 Task: Assign in the project AgileFever the issue 'Develop a new tool for automated testing of web application accessibility compliance for people with disabilities' to the sprint 'Feature Freeze Sprint'. Assign in the project AgileFever the issue 'Upgrade the deployment pipeline of a web application to improve the speed and reliability of deployment' to the sprint 'Feature Freeze Sprint'. Assign in the project AgileFever the issue 'Create a new online platform for online photography courses with advanced image editing and composition features' to the sprint 'Feature Freeze Sprint'. Assign in the project AgileFever the issue 'Implement a new cloud-based knowledge management system for a company with advanced knowledge sharing and collaboration features' to the sprint 'Feature Freeze Sprint'
Action: Mouse moved to (781, 439)
Screenshot: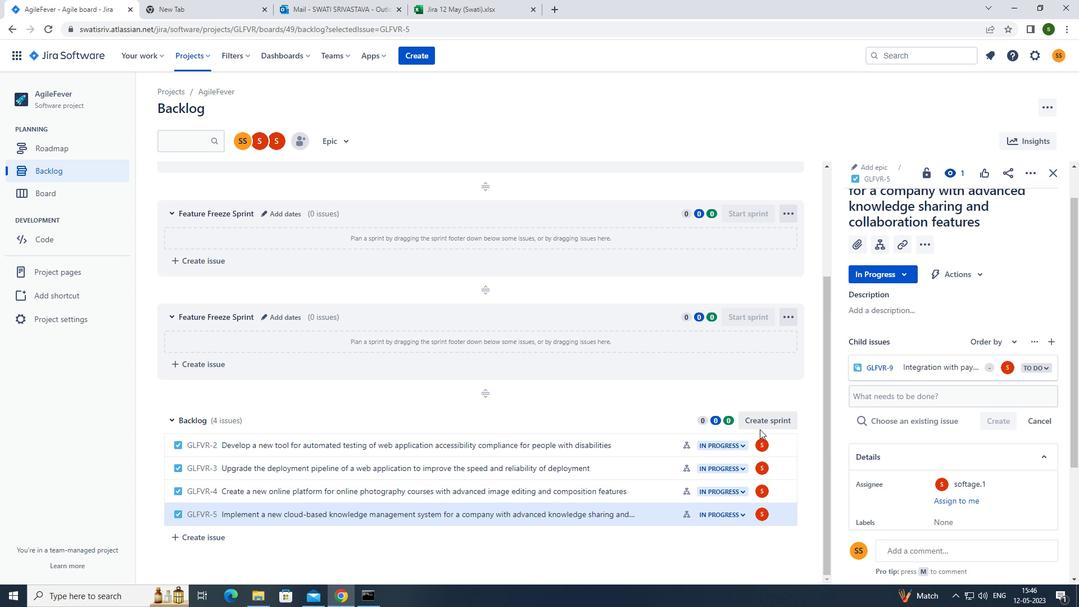 
Action: Mouse pressed left at (781, 439)
Screenshot: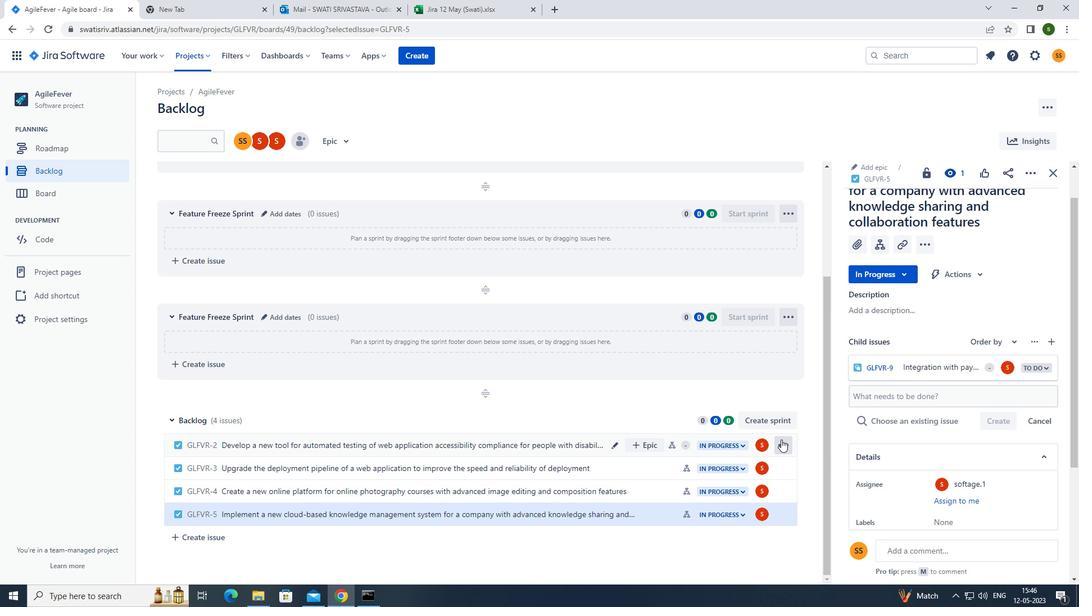
Action: Mouse moved to (757, 349)
Screenshot: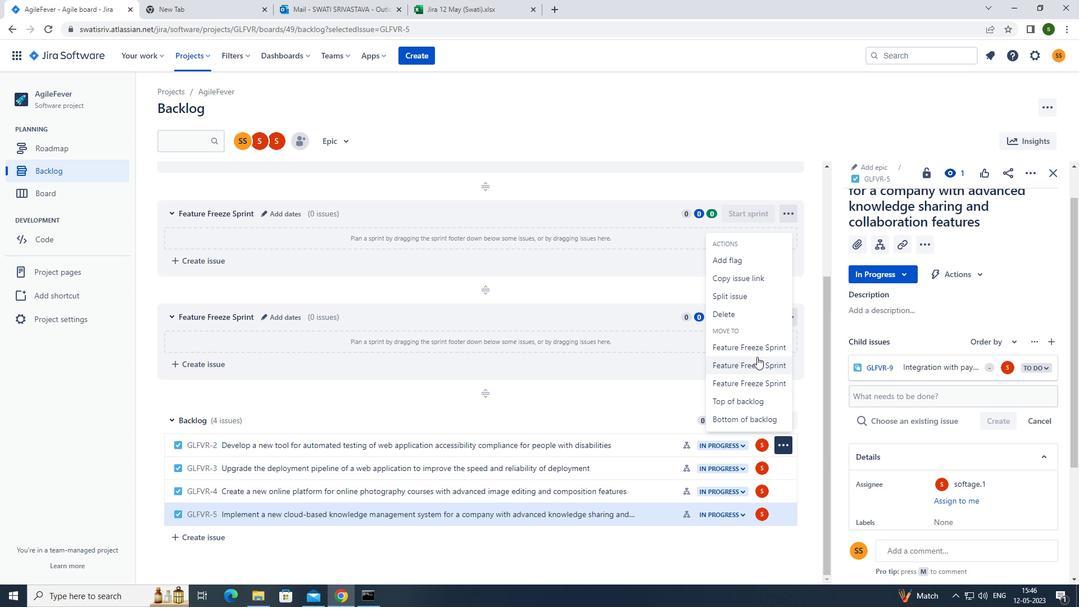 
Action: Mouse pressed left at (757, 349)
Screenshot: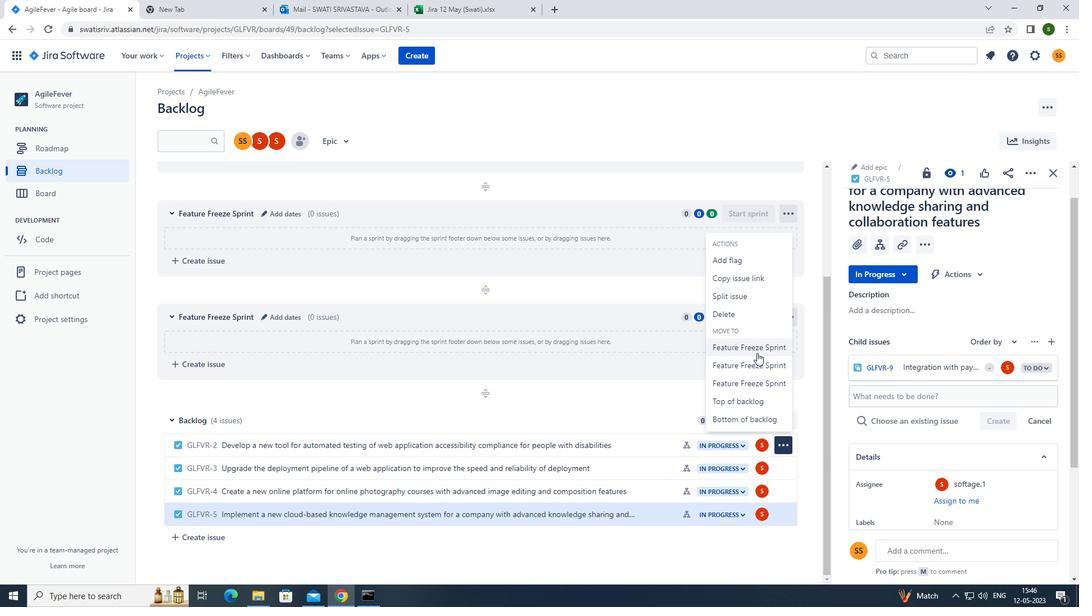 
Action: Mouse moved to (791, 465)
Screenshot: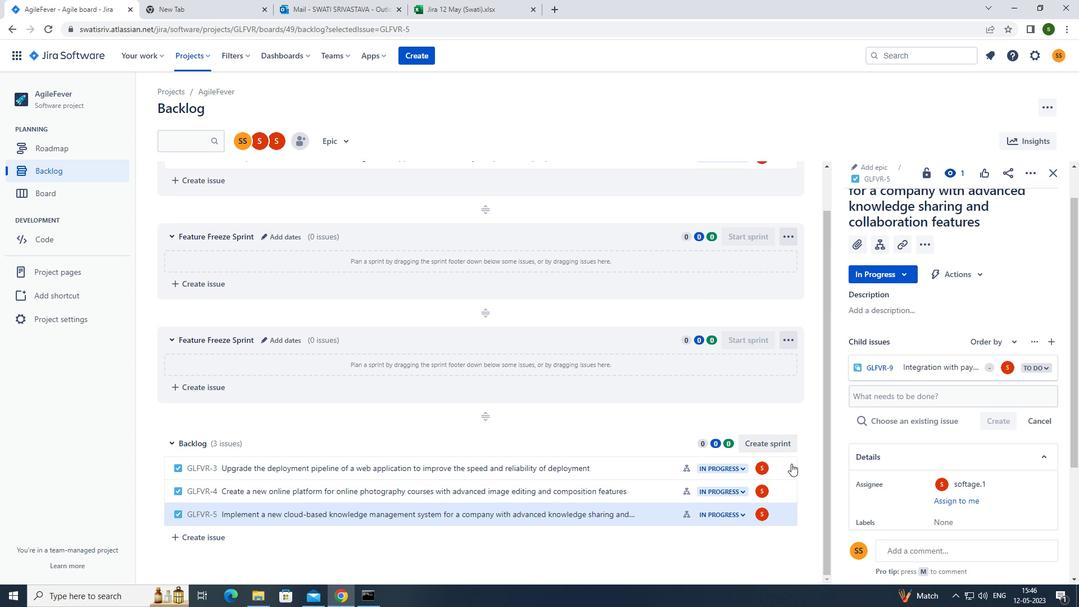 
Action: Mouse pressed left at (791, 465)
Screenshot: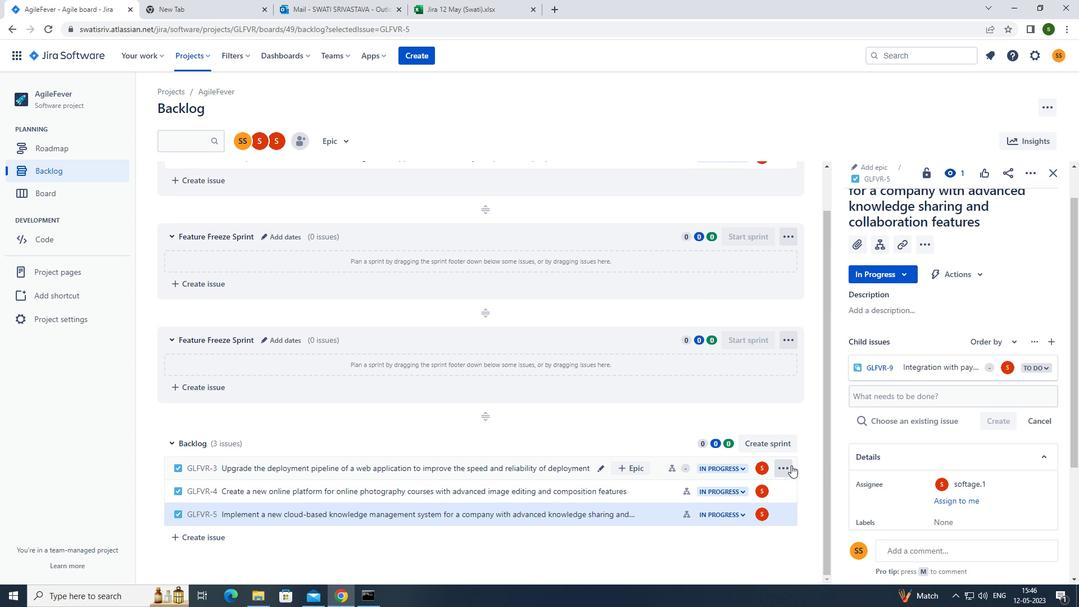 
Action: Mouse moved to (765, 386)
Screenshot: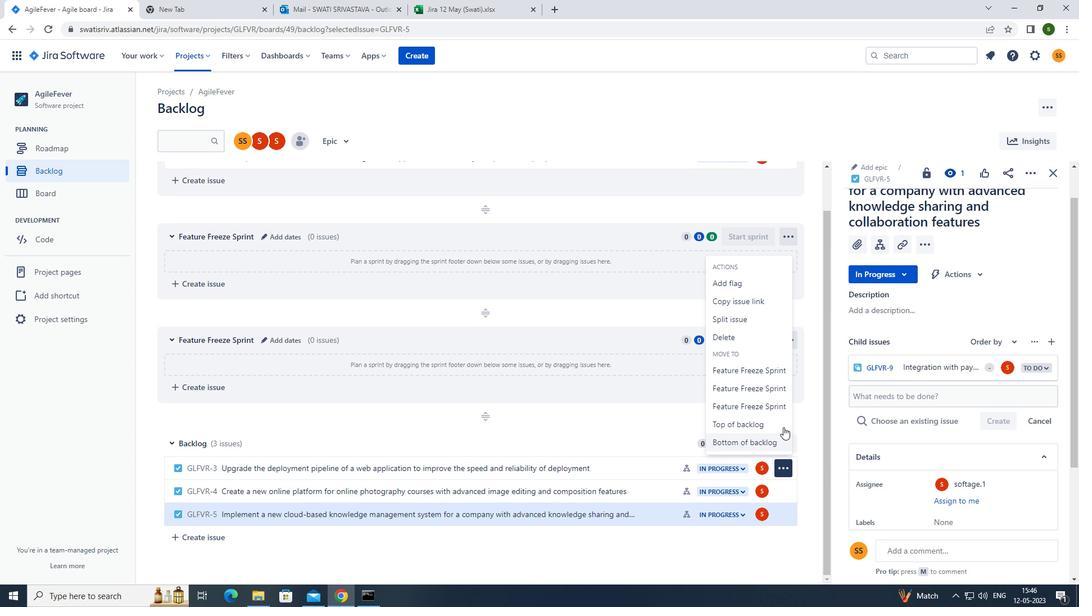 
Action: Mouse pressed left at (765, 386)
Screenshot: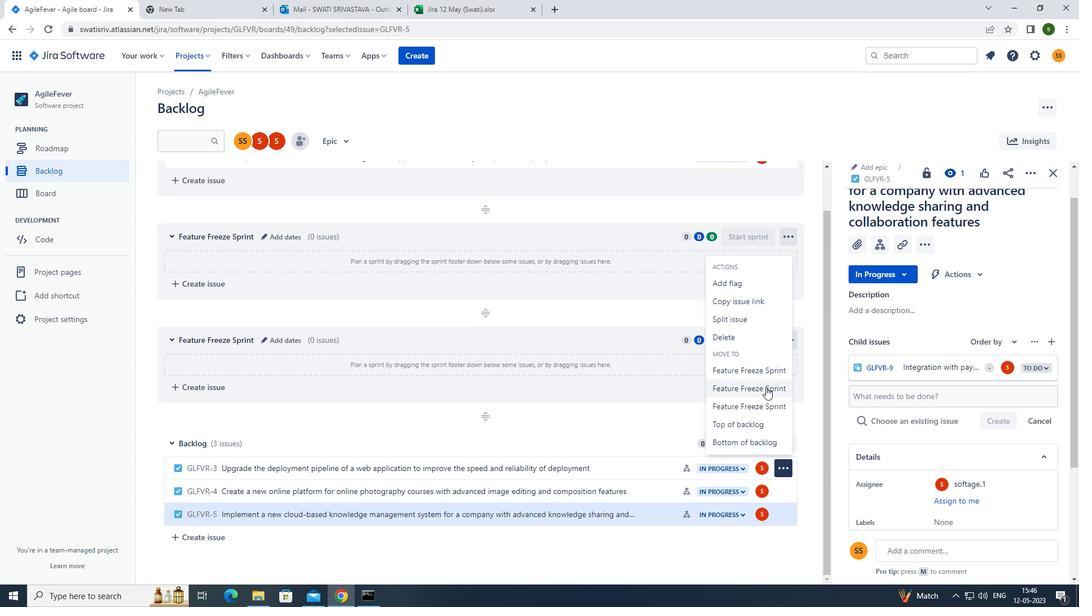
Action: Mouse moved to (786, 494)
Screenshot: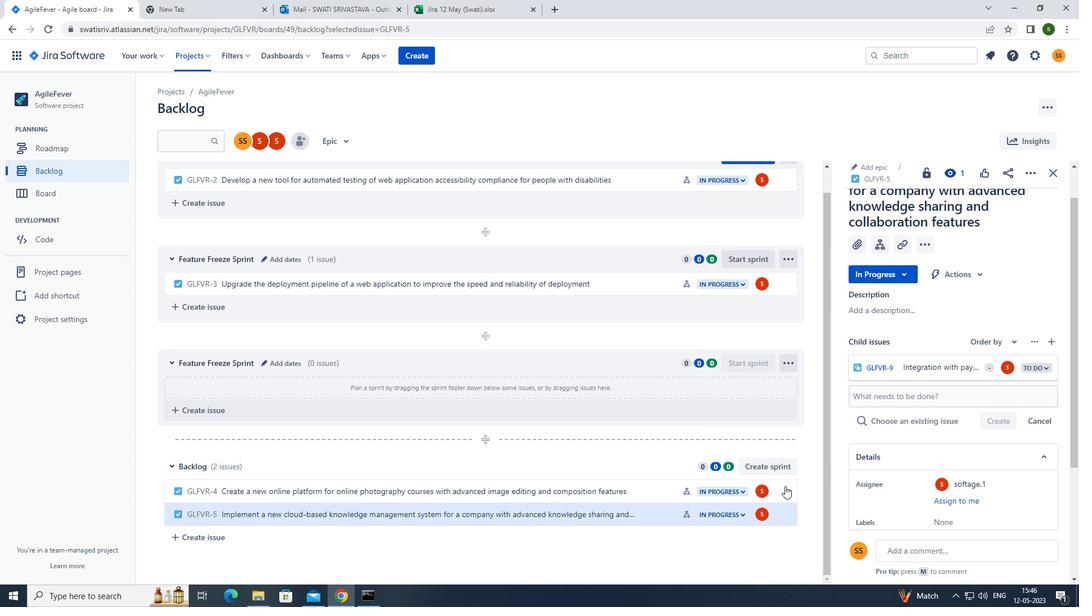 
Action: Mouse pressed left at (786, 494)
Screenshot: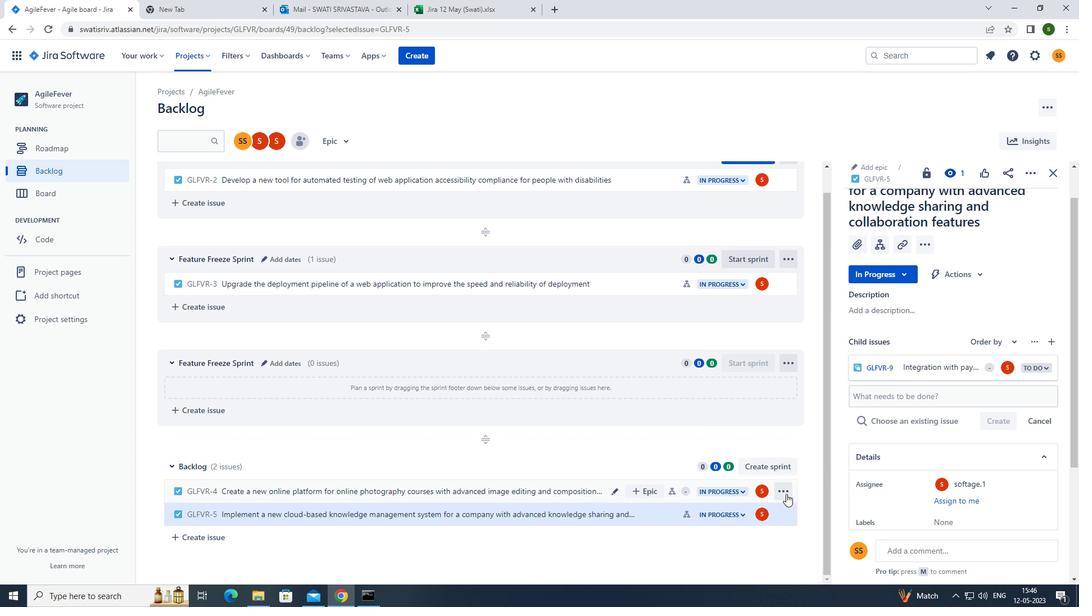 
Action: Mouse moved to (772, 429)
Screenshot: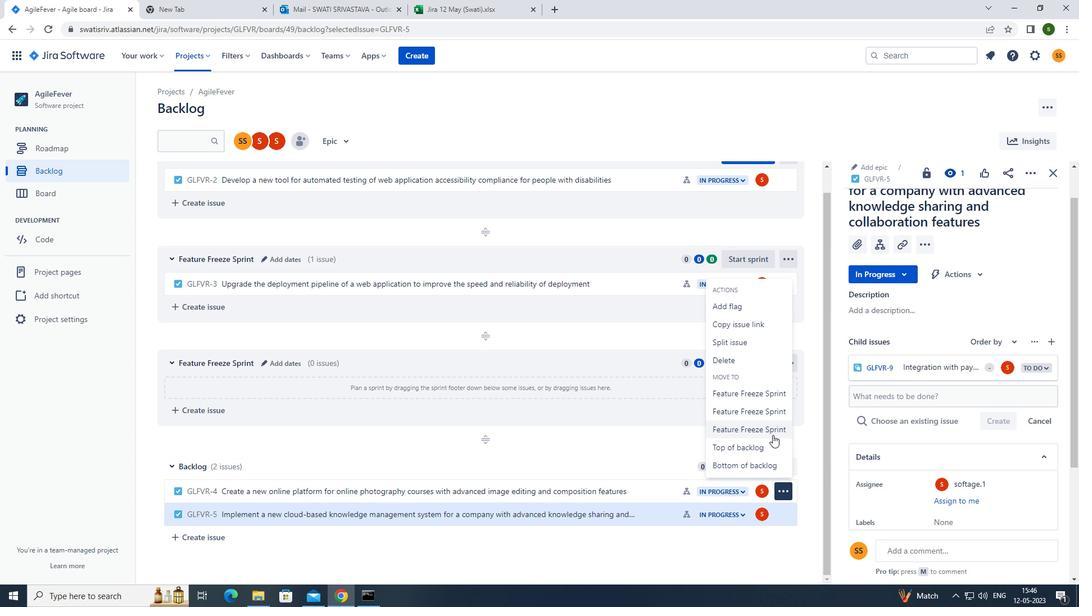
Action: Mouse pressed left at (772, 429)
Screenshot: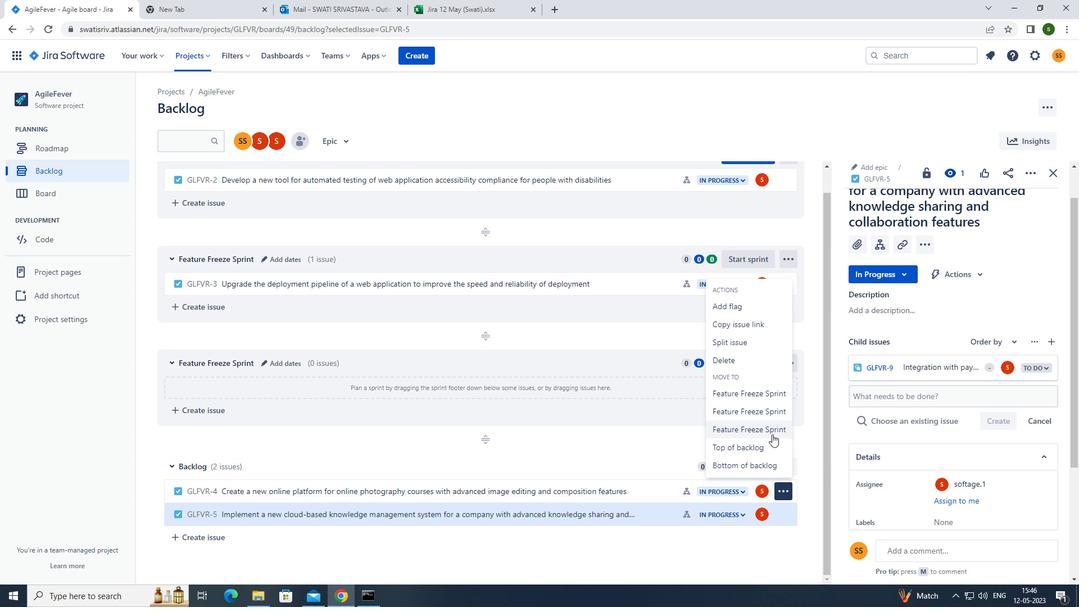 
Action: Mouse moved to (789, 512)
Screenshot: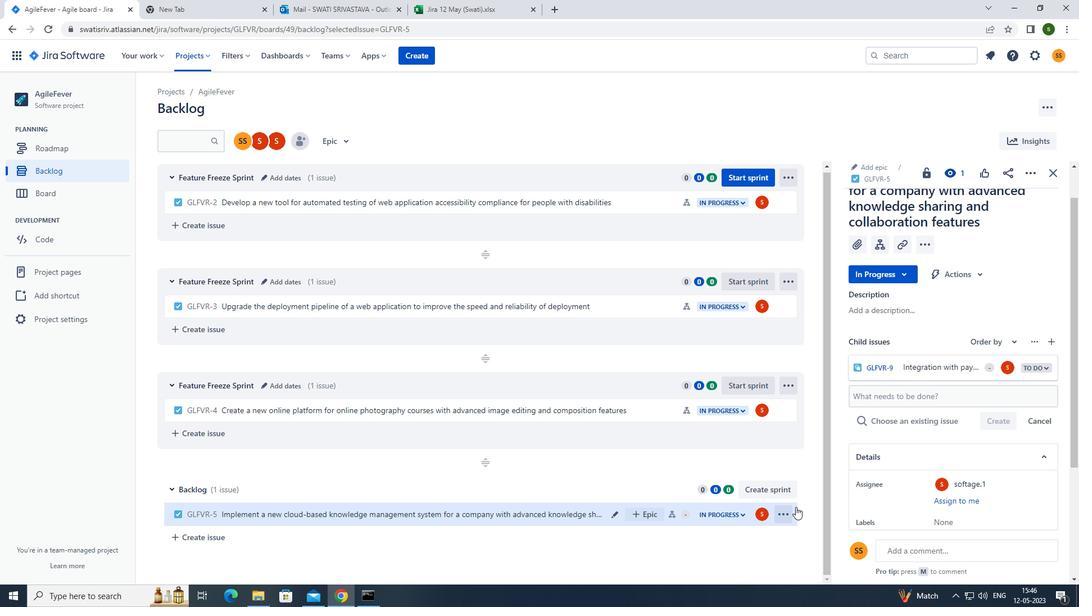 
Action: Mouse pressed left at (789, 512)
Screenshot: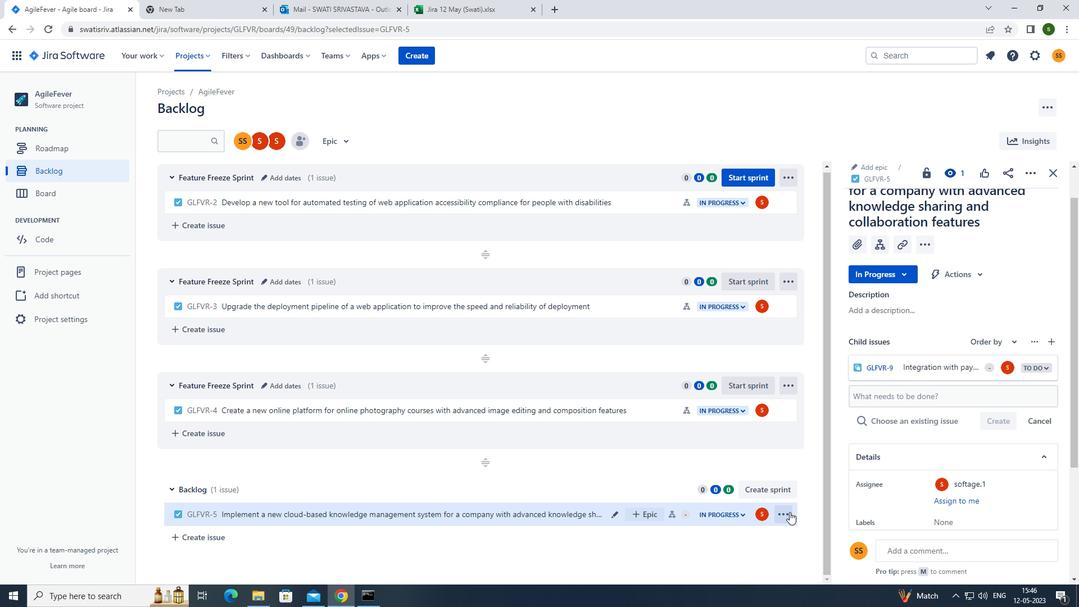 
Action: Mouse moved to (763, 453)
Screenshot: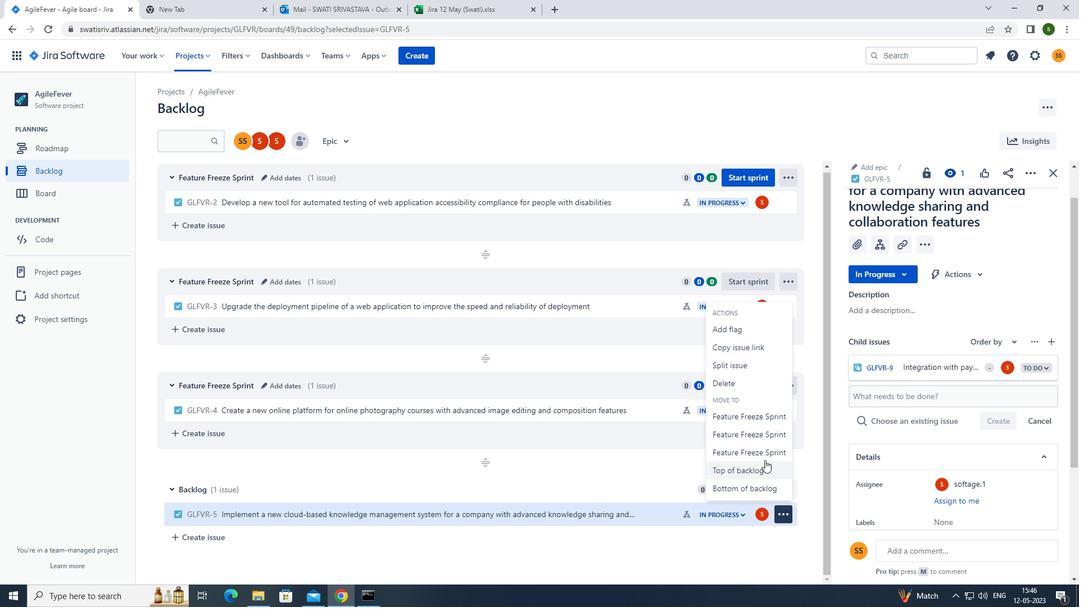 
Action: Mouse pressed left at (763, 453)
Screenshot: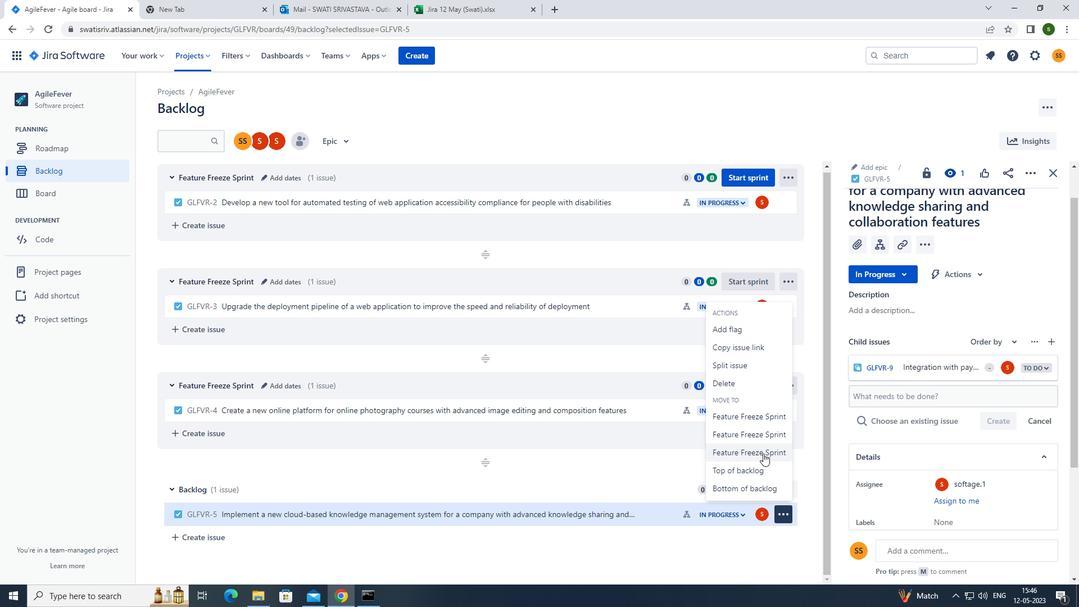 
Action: Mouse moved to (763, 451)
Screenshot: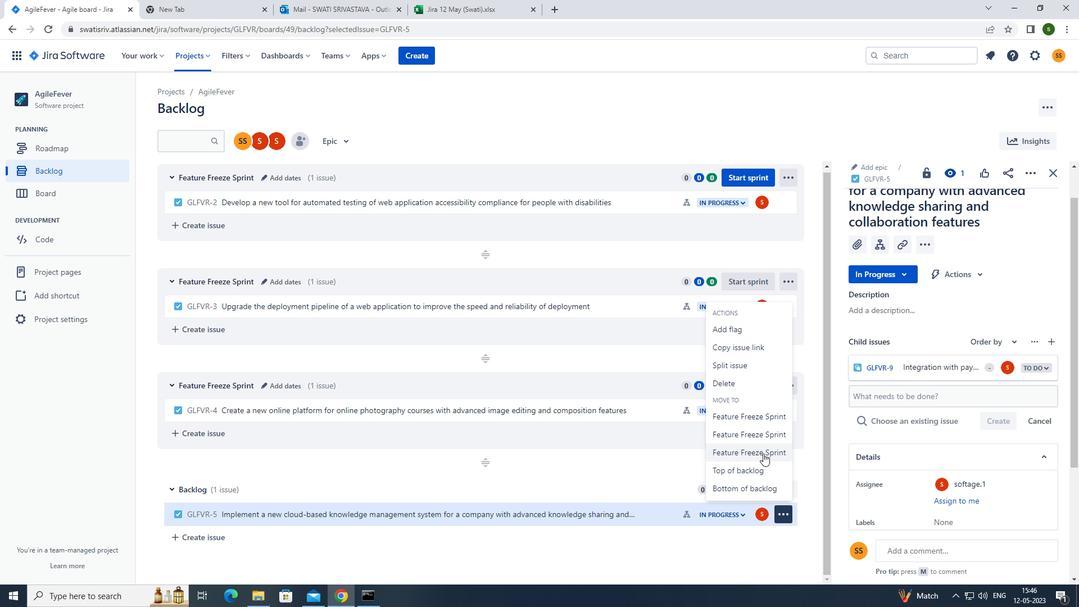 
